 Task: View and add the product "Birria Family meal rice & beans" to cart from the store "Abuelitas Birria".
Action: Mouse moved to (360, 163)
Screenshot: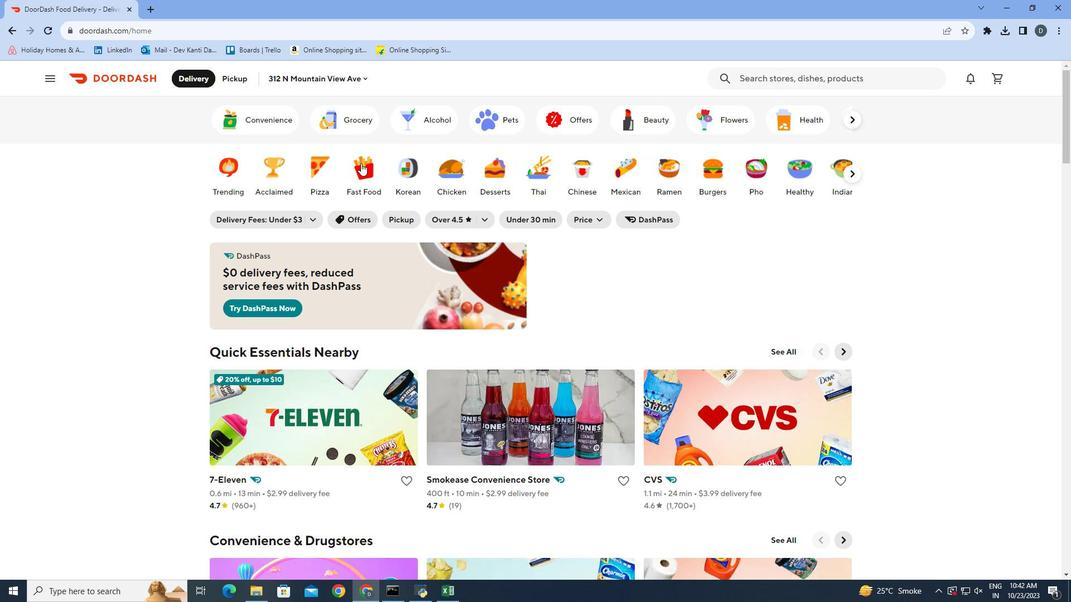 
Action: Mouse pressed left at (360, 163)
Screenshot: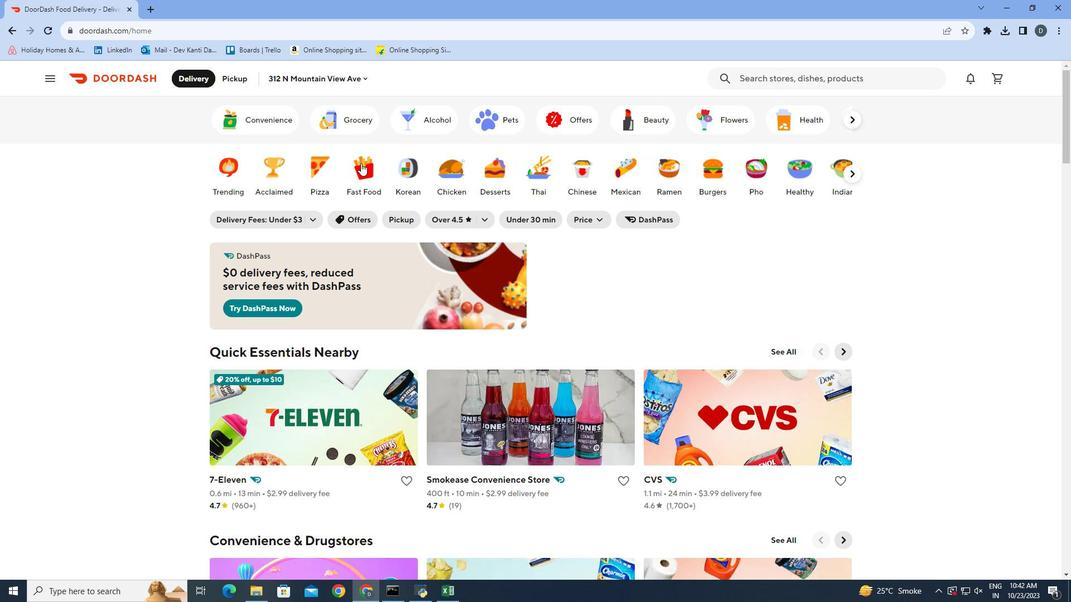 
Action: Mouse moved to (825, 79)
Screenshot: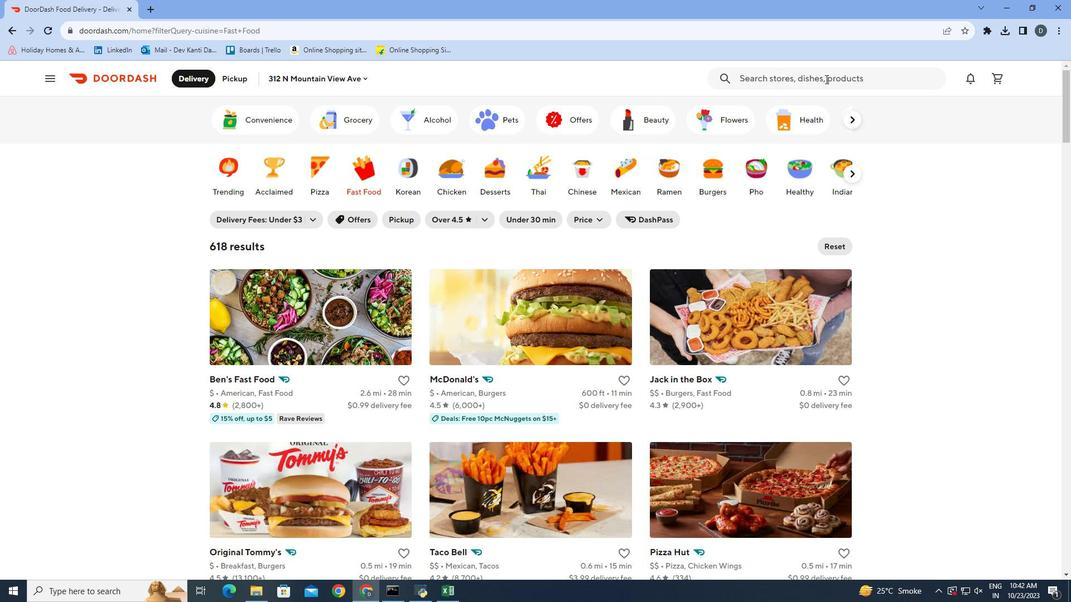 
Action: Mouse pressed left at (825, 79)
Screenshot: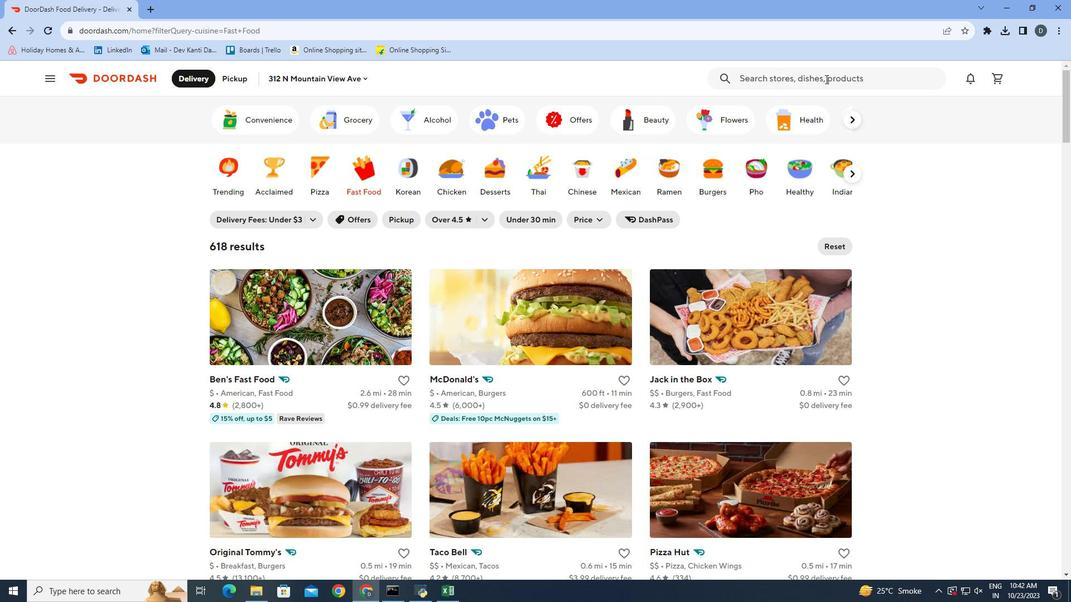 
Action: Mouse moved to (796, 110)
Screenshot: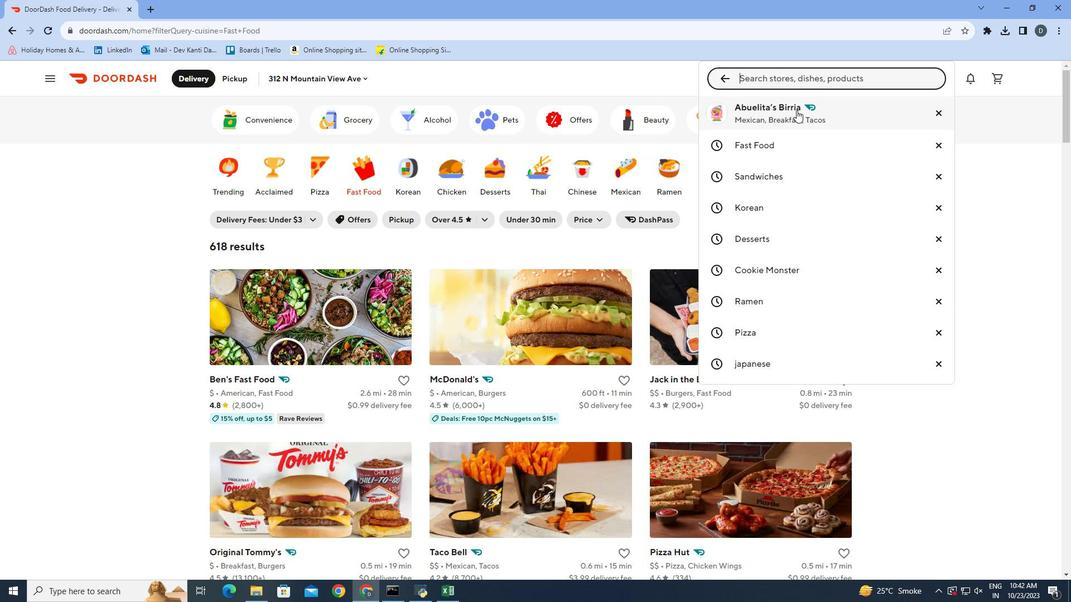 
Action: Mouse pressed left at (796, 110)
Screenshot: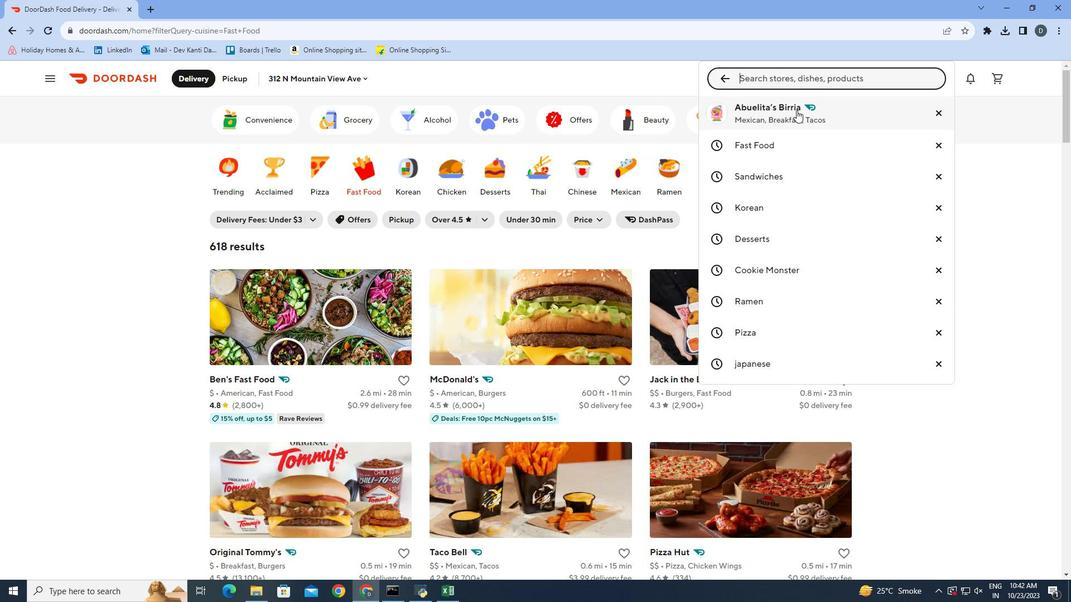 
Action: Mouse moved to (837, 75)
Screenshot: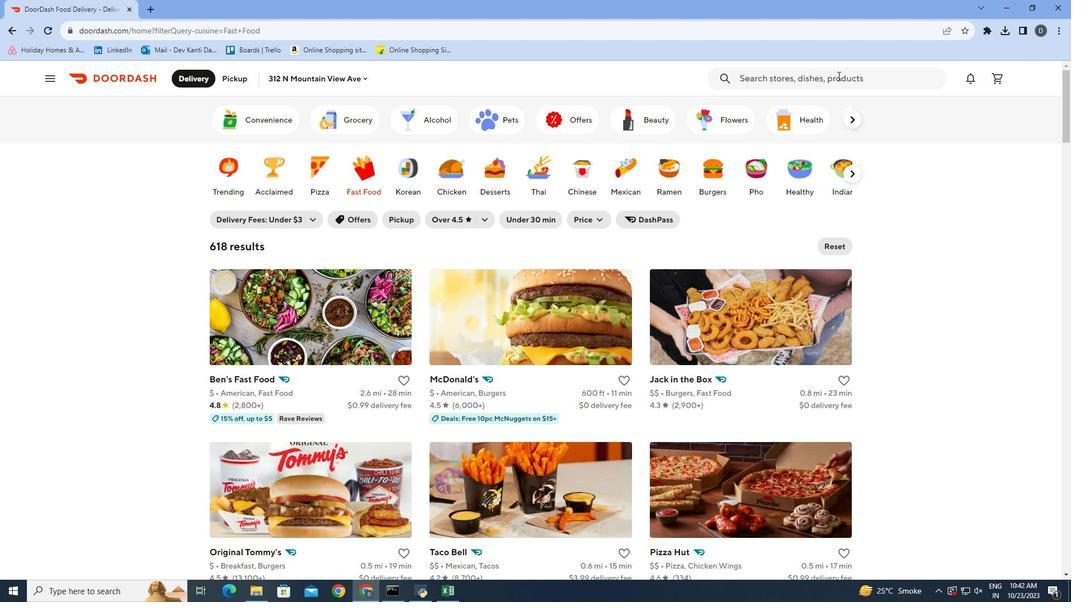 
Action: Mouse pressed left at (837, 75)
Screenshot: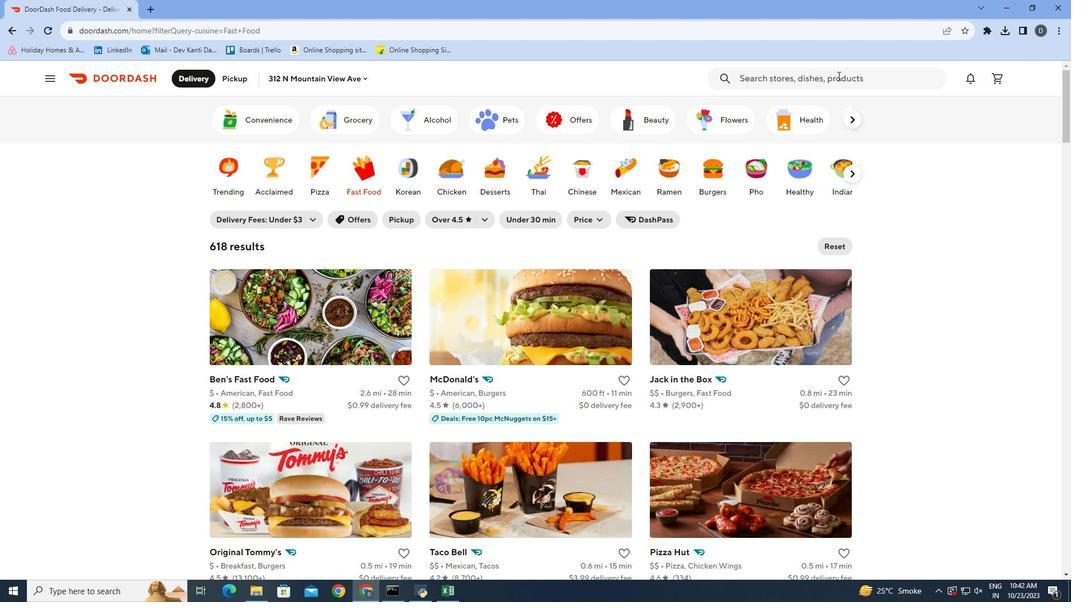
Action: Mouse moved to (798, 131)
Screenshot: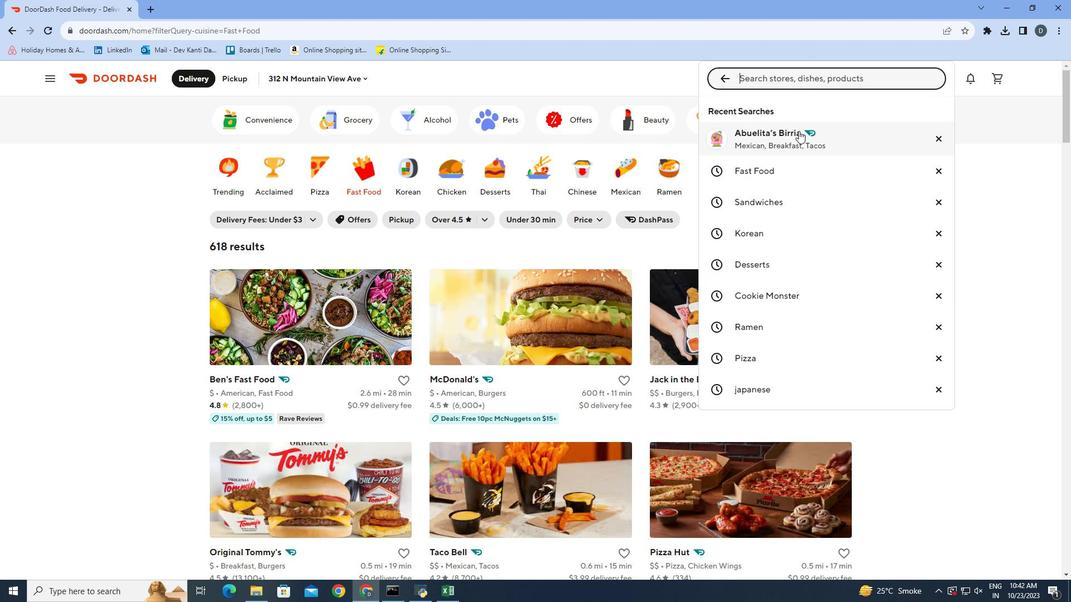 
Action: Mouse pressed left at (798, 131)
Screenshot: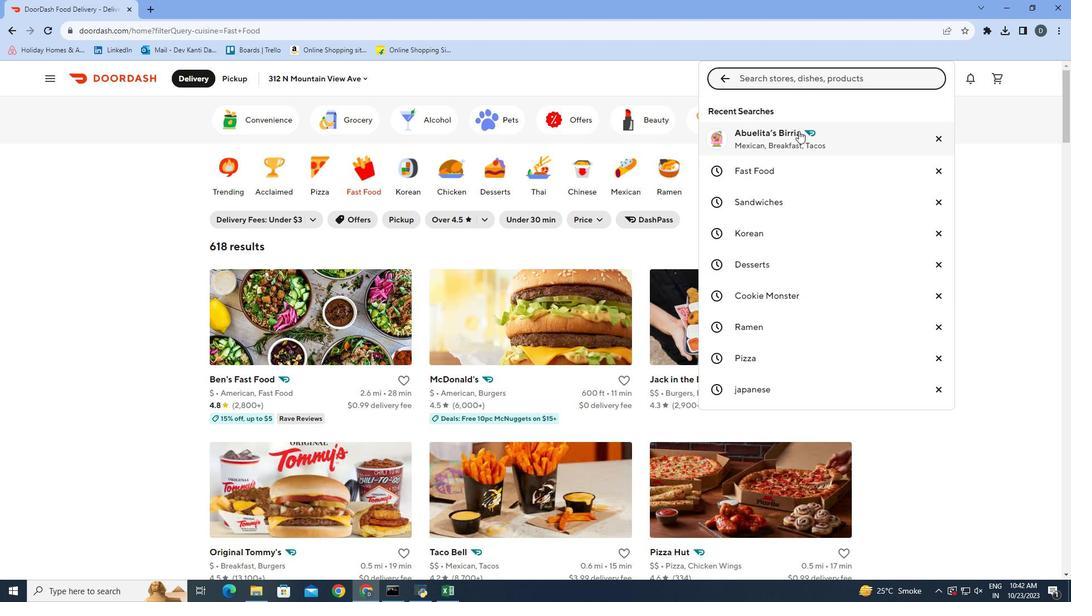 
Action: Mouse moved to (816, 252)
Screenshot: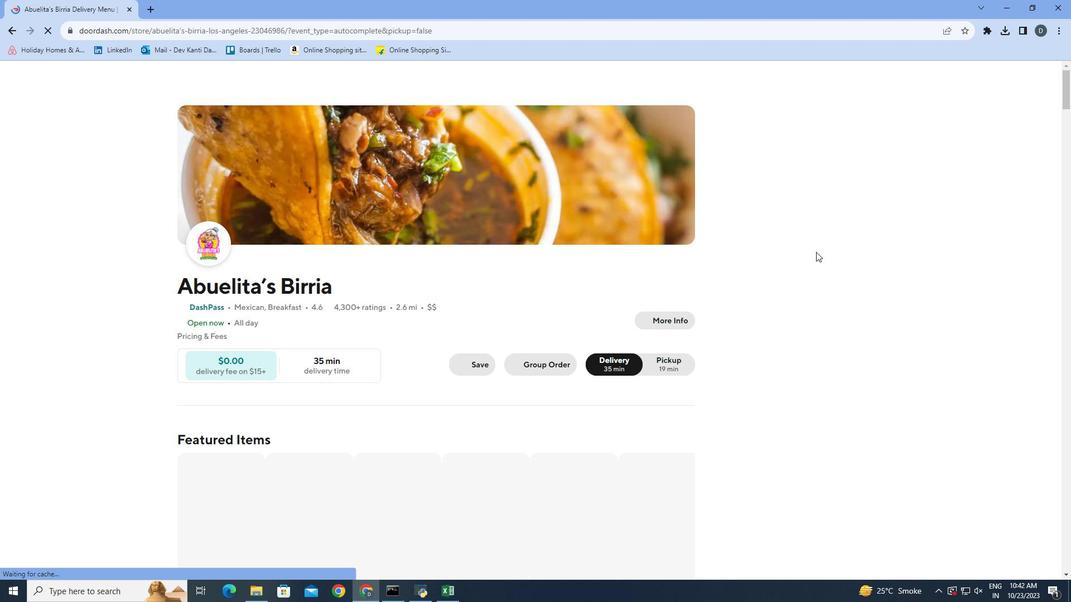 
Action: Mouse scrolled (816, 251) with delta (0, 0)
Screenshot: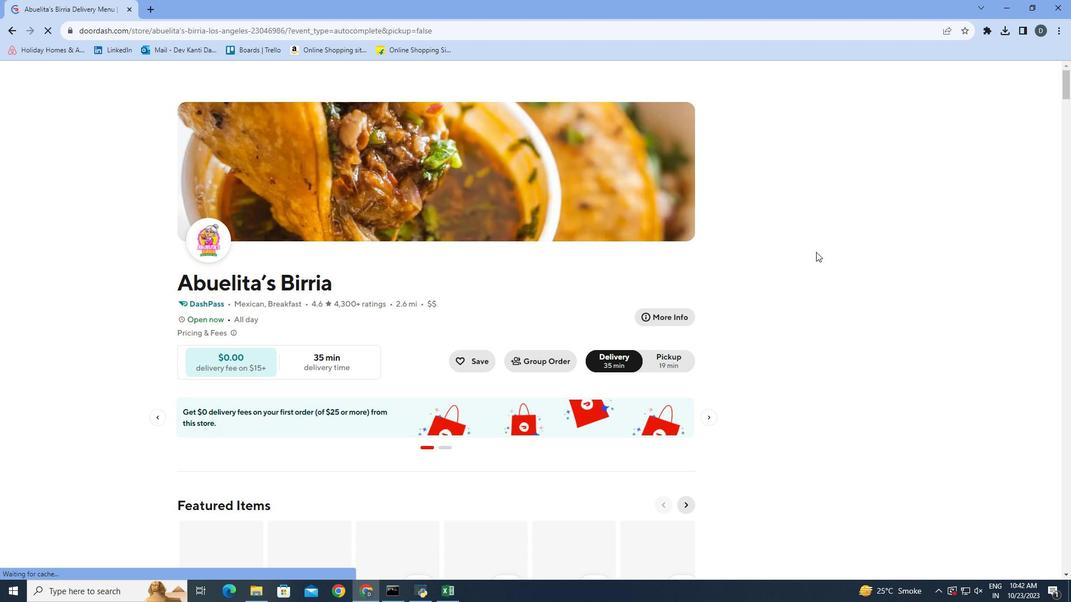 
Action: Mouse scrolled (816, 251) with delta (0, 0)
Screenshot: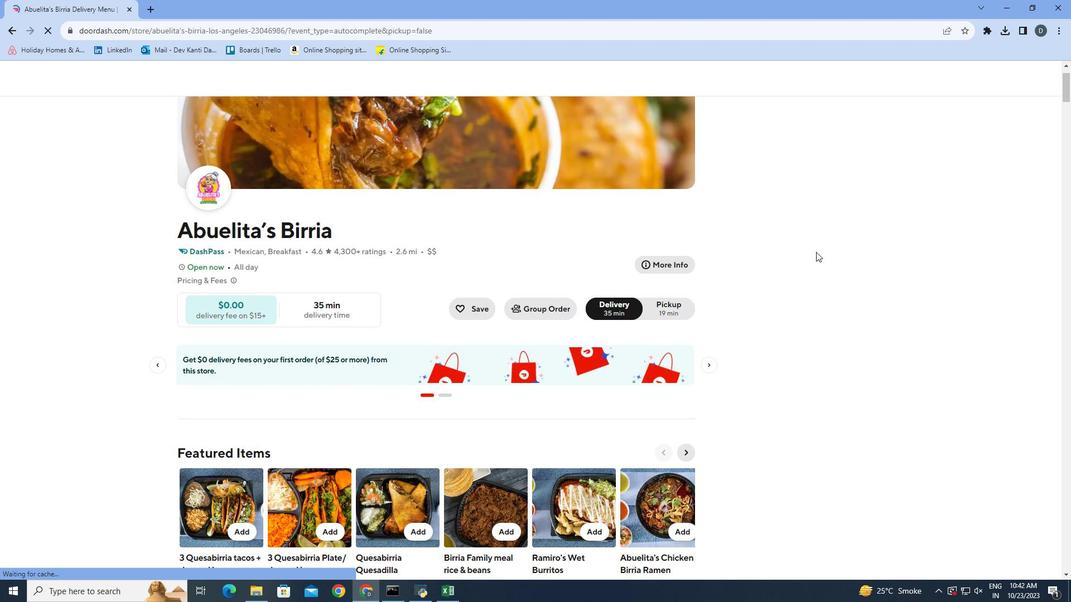 
Action: Mouse scrolled (816, 251) with delta (0, 0)
Screenshot: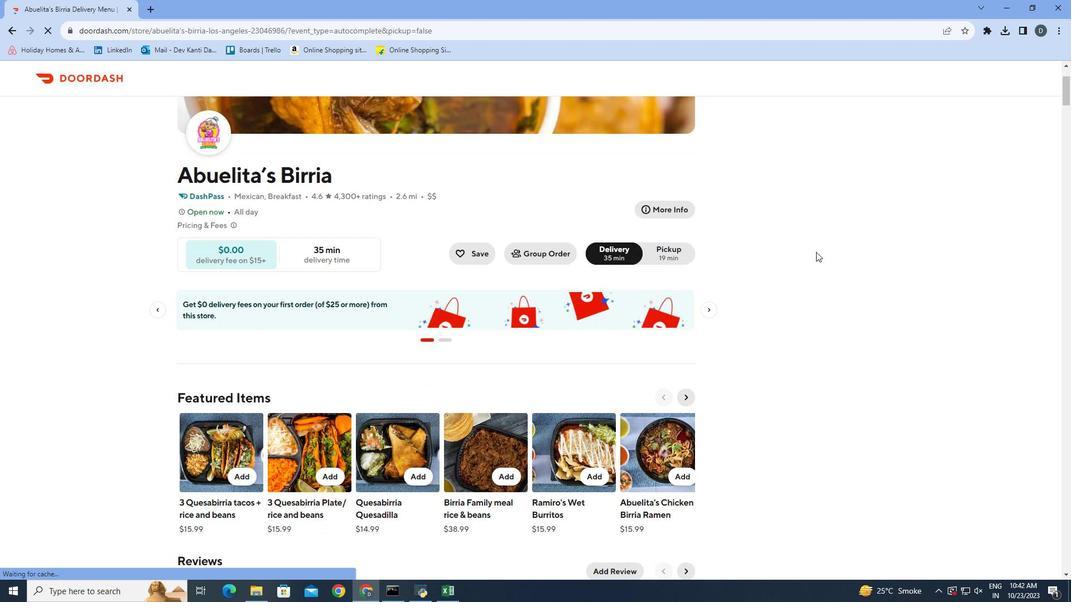 
Action: Mouse scrolled (816, 251) with delta (0, 0)
Screenshot: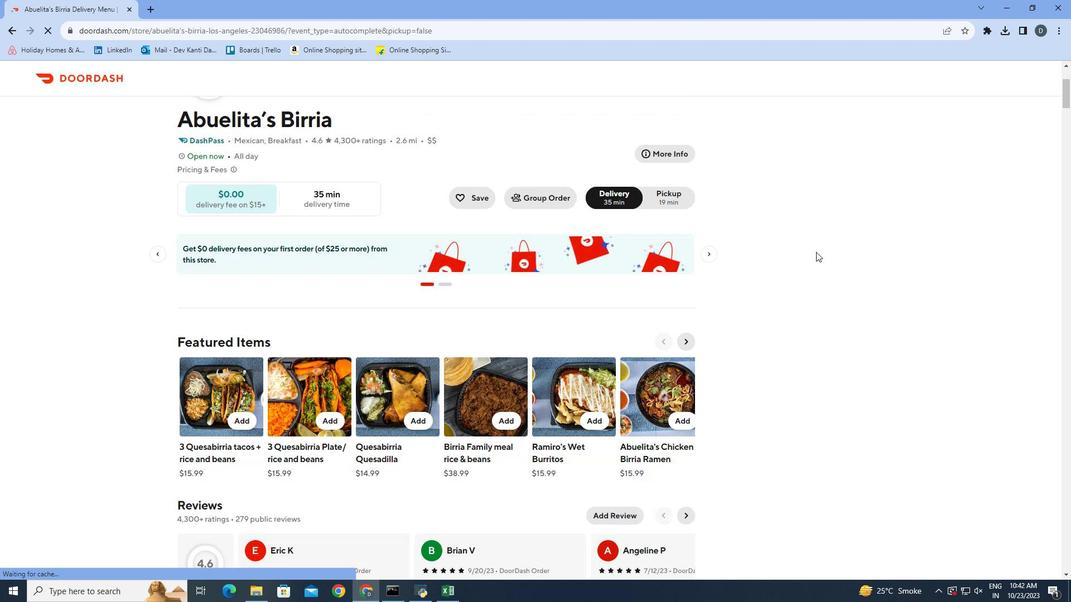 
Action: Mouse scrolled (816, 251) with delta (0, 0)
Screenshot: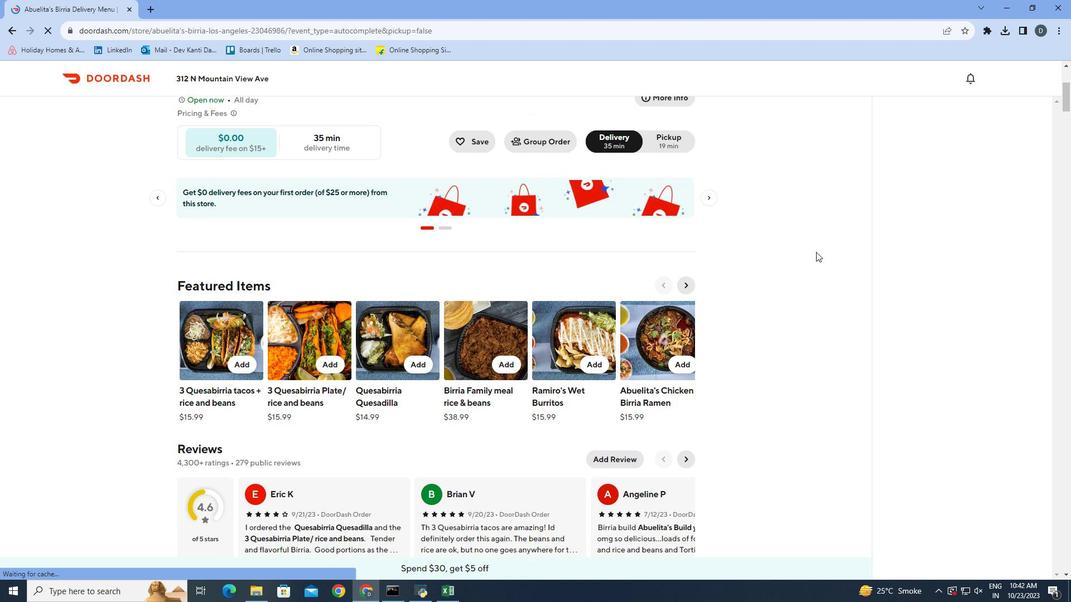 
Action: Mouse scrolled (816, 251) with delta (0, 0)
Screenshot: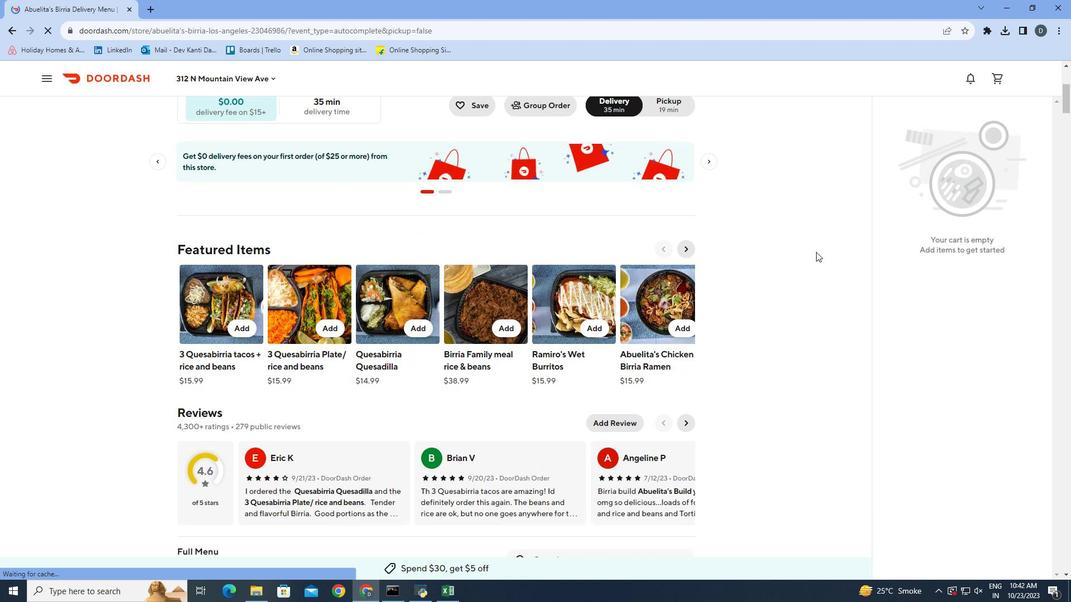 
Action: Mouse scrolled (816, 251) with delta (0, 0)
Screenshot: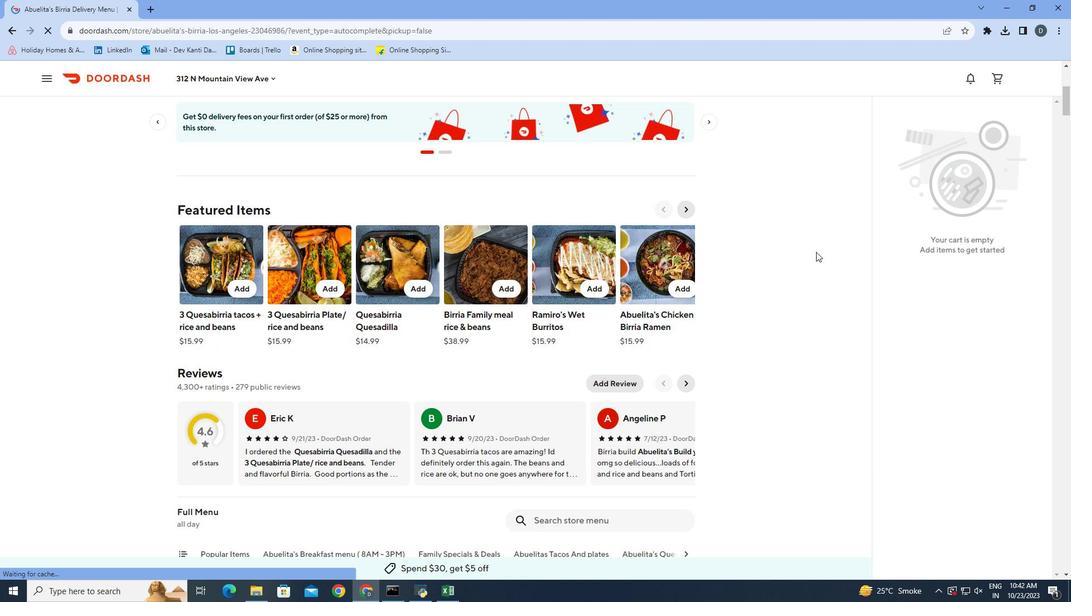 
Action: Mouse scrolled (816, 251) with delta (0, 0)
Screenshot: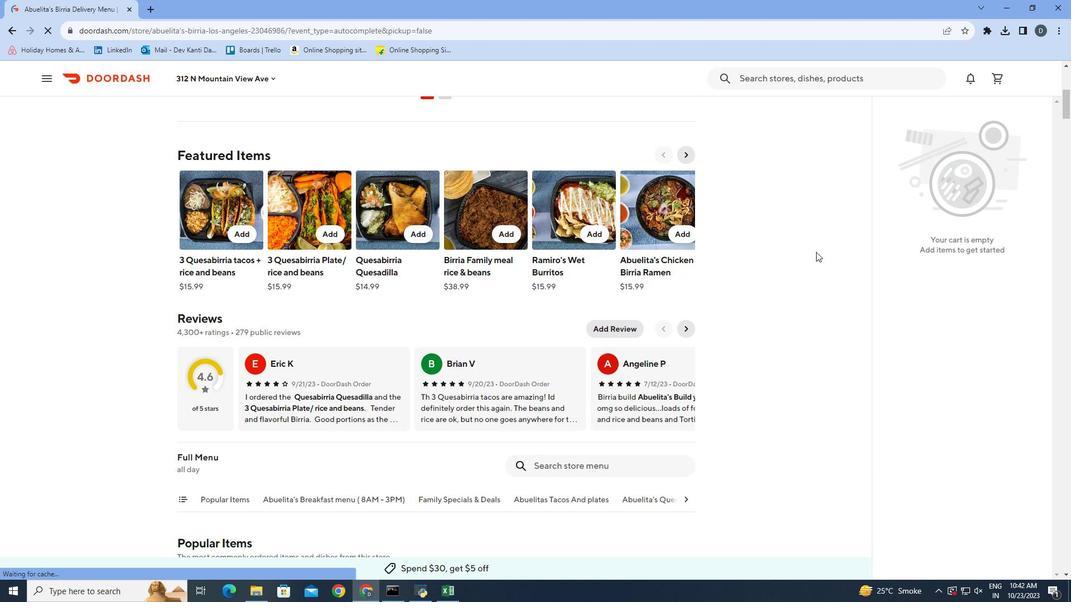 
Action: Mouse scrolled (816, 251) with delta (0, 0)
Screenshot: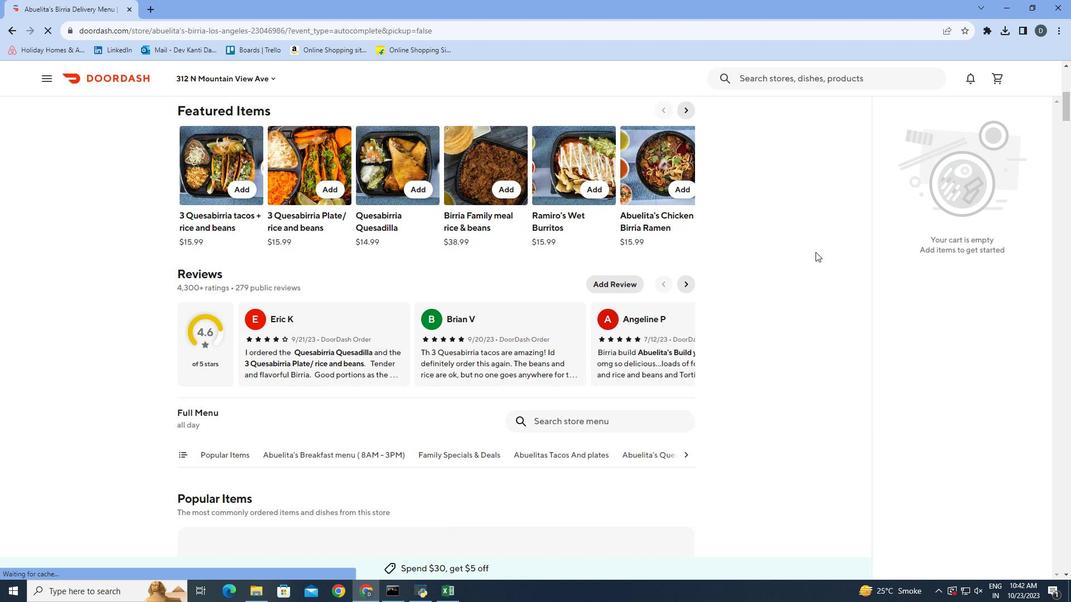 
Action: Mouse moved to (644, 313)
Screenshot: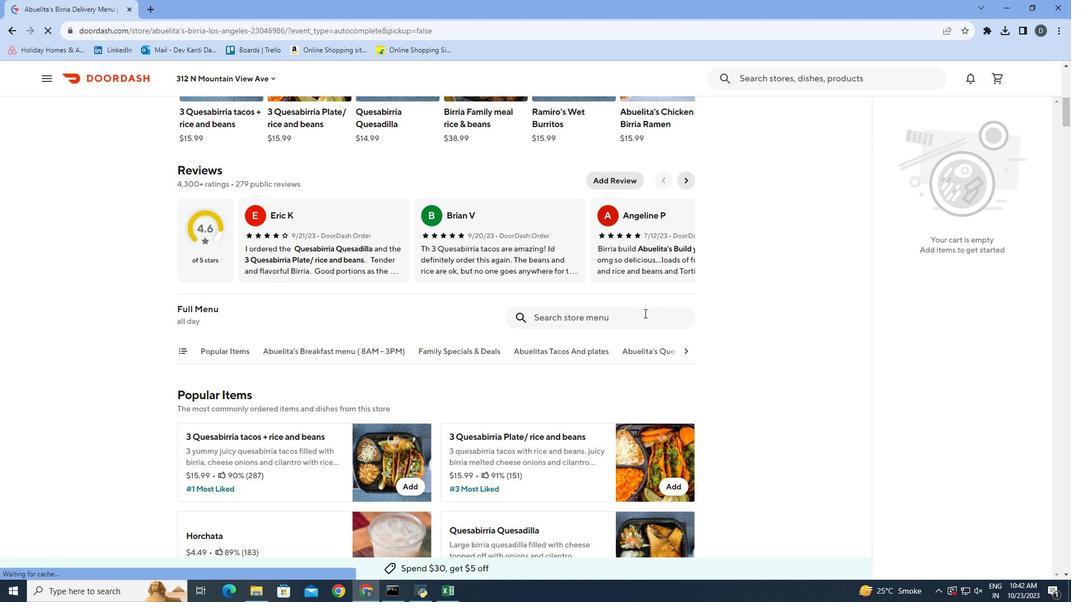 
Action: Mouse pressed left at (644, 313)
Screenshot: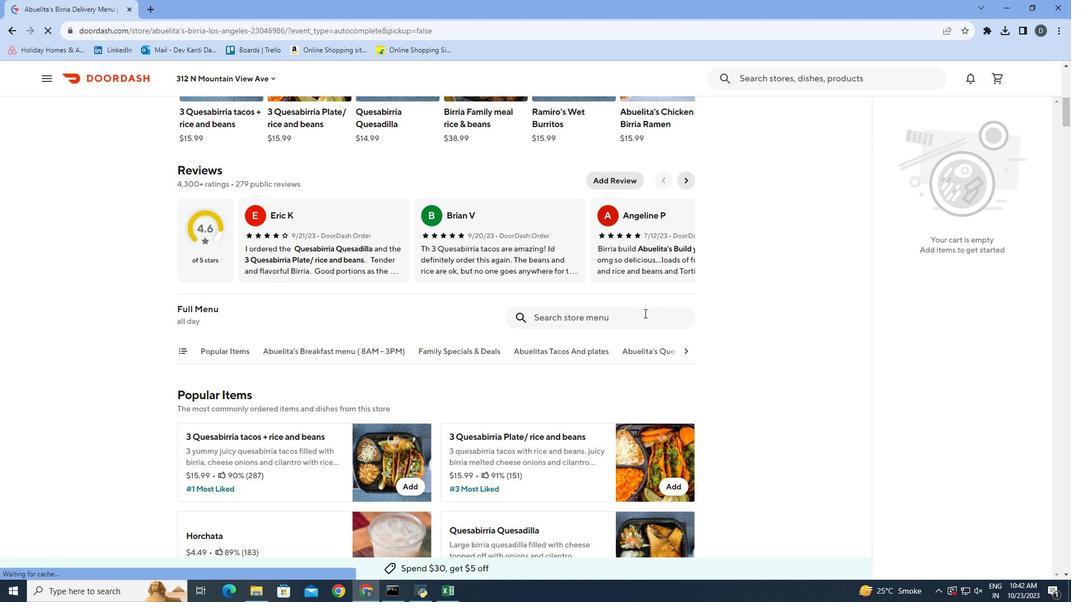 
Action: Mouse moved to (678, 293)
Screenshot: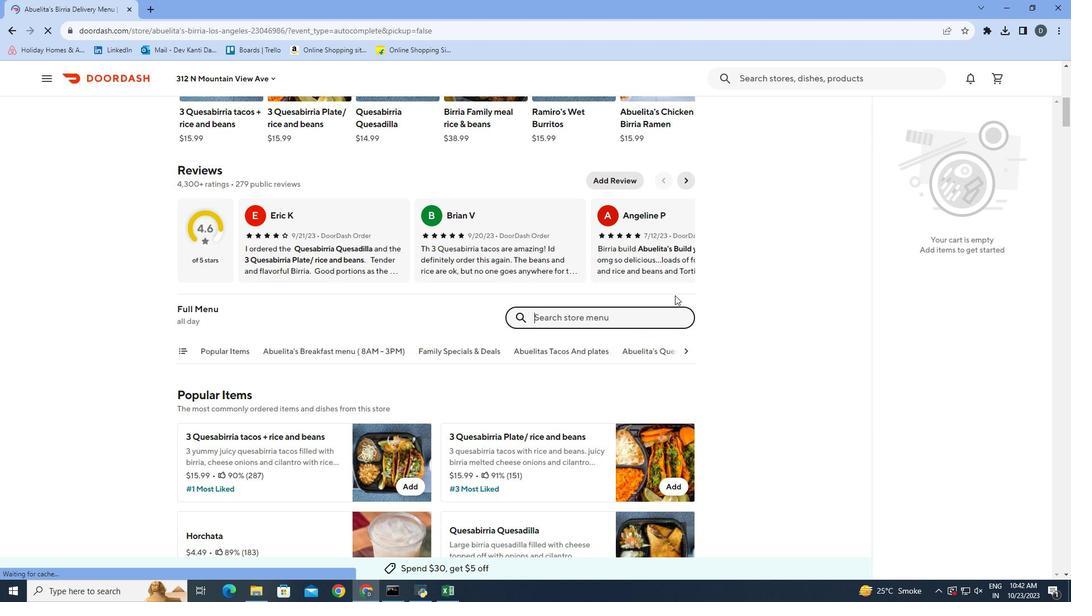
Action: Key pressed <Key.shift>Birria<Key.space><Key.shift>Family<Key.space>meal<Key.space>rio<Key.backspace>ce<Key.space><Key.shift>&<Key.space>beans<Key.enter>
Screenshot: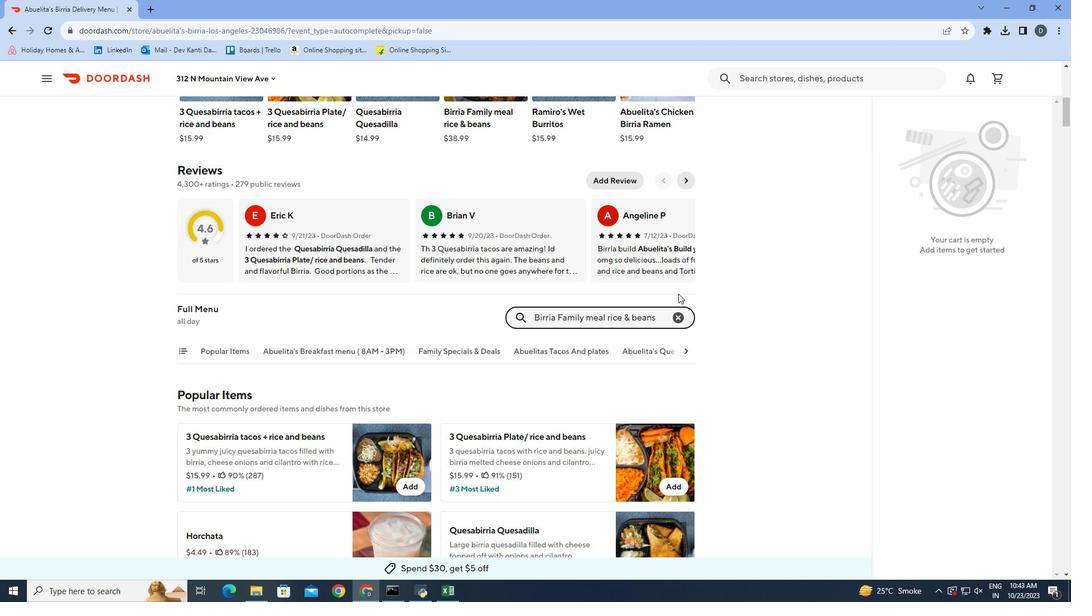 
Action: Mouse moved to (408, 315)
Screenshot: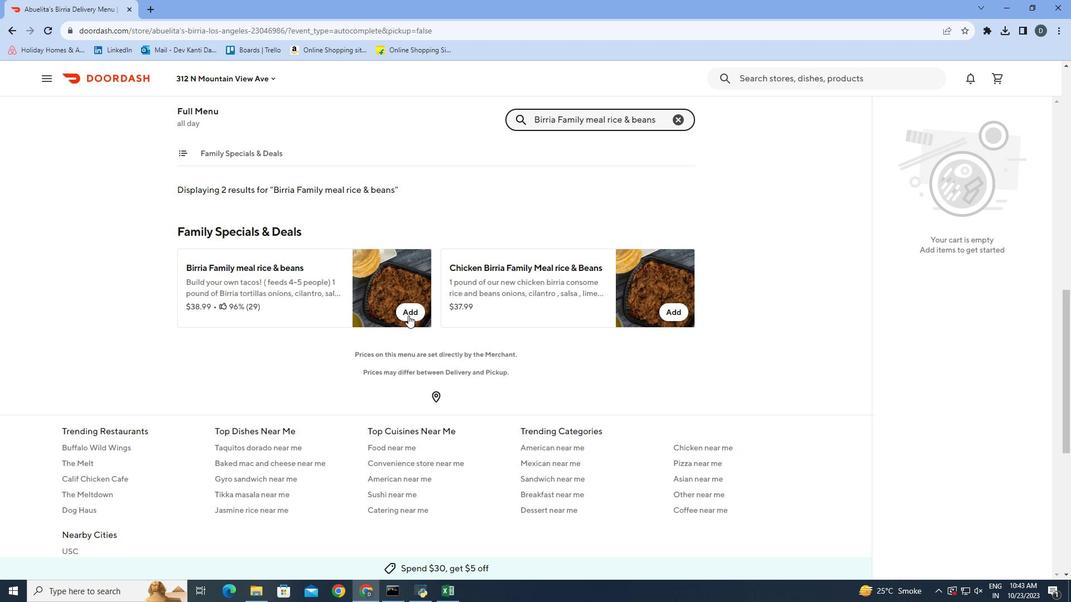 
Action: Mouse pressed left at (408, 315)
Screenshot: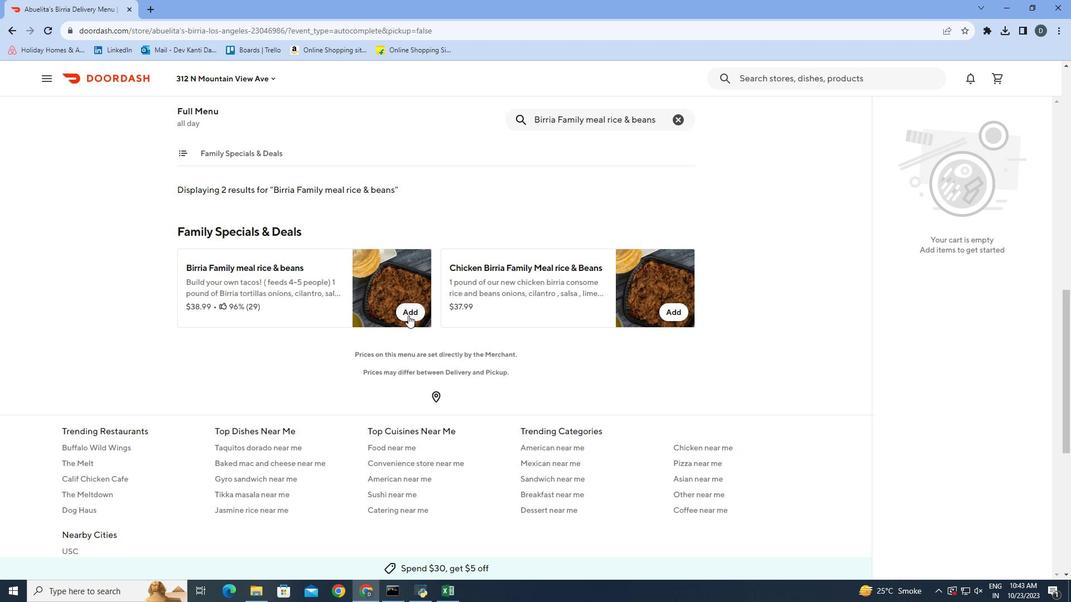 
Action: Mouse moved to (649, 544)
Screenshot: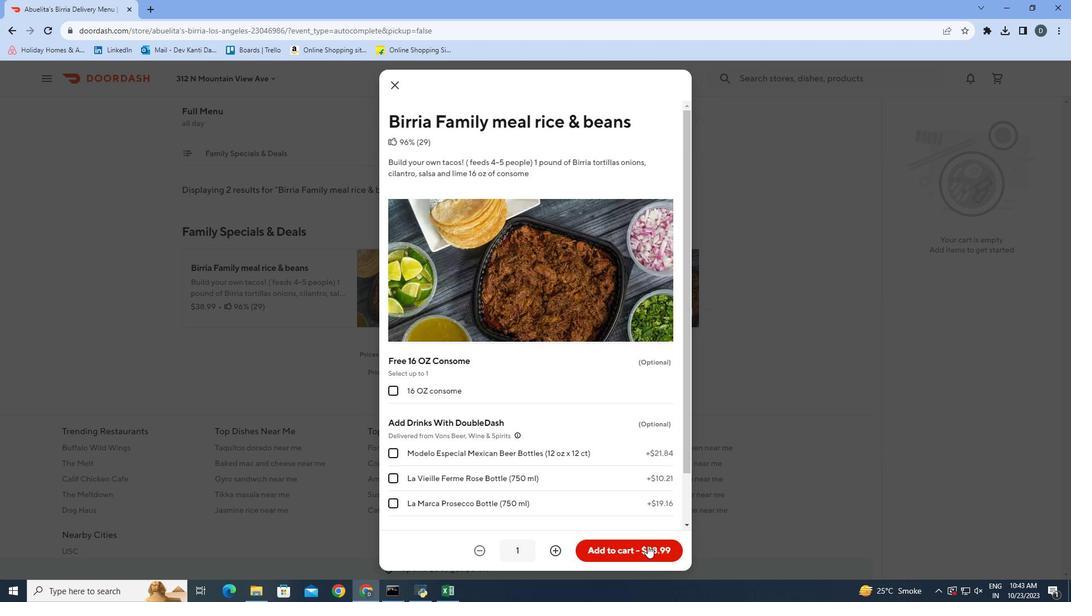 
Action: Mouse pressed left at (649, 544)
Screenshot: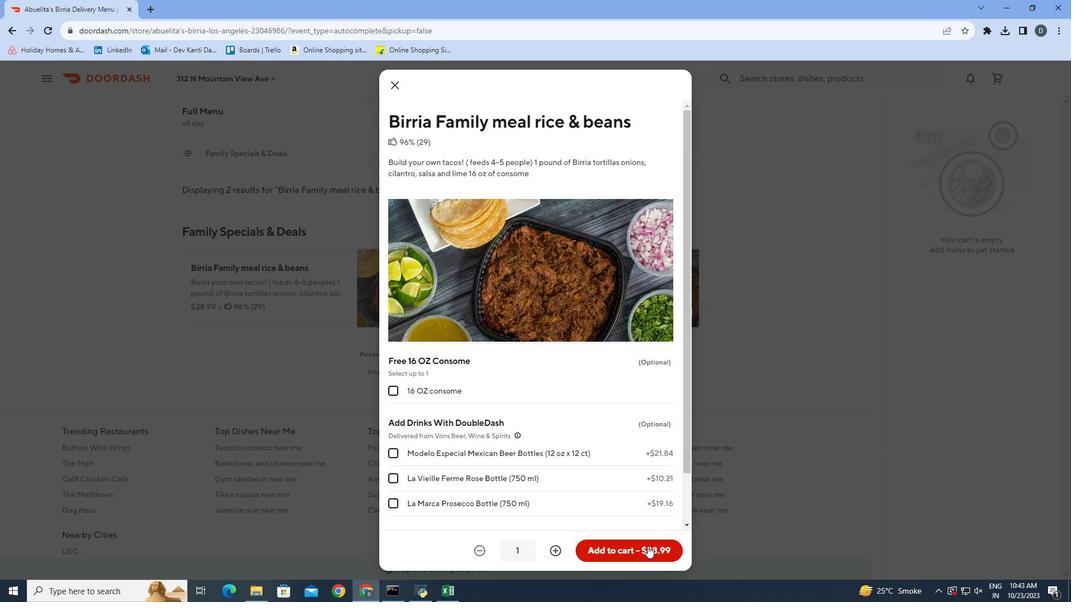 
Action: Mouse moved to (802, 301)
Screenshot: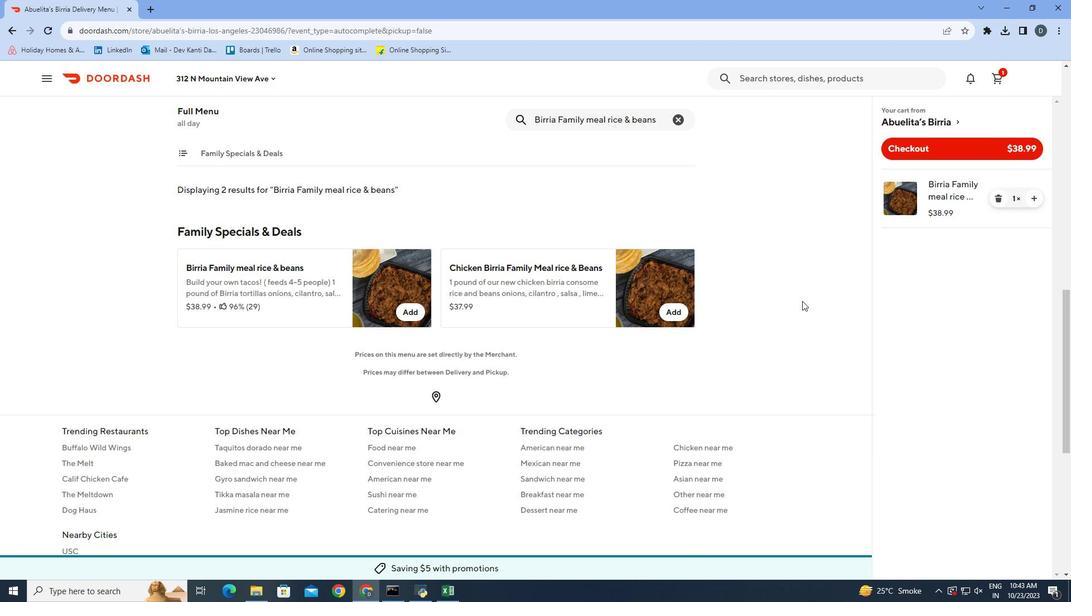 
